 Task: Create a rule from the Routing list, Task moved to a section -> Set Priority in the project BitBoost , set the section as To-Do and set the priority of the task as  High
Action: Mouse moved to (562, 366)
Screenshot: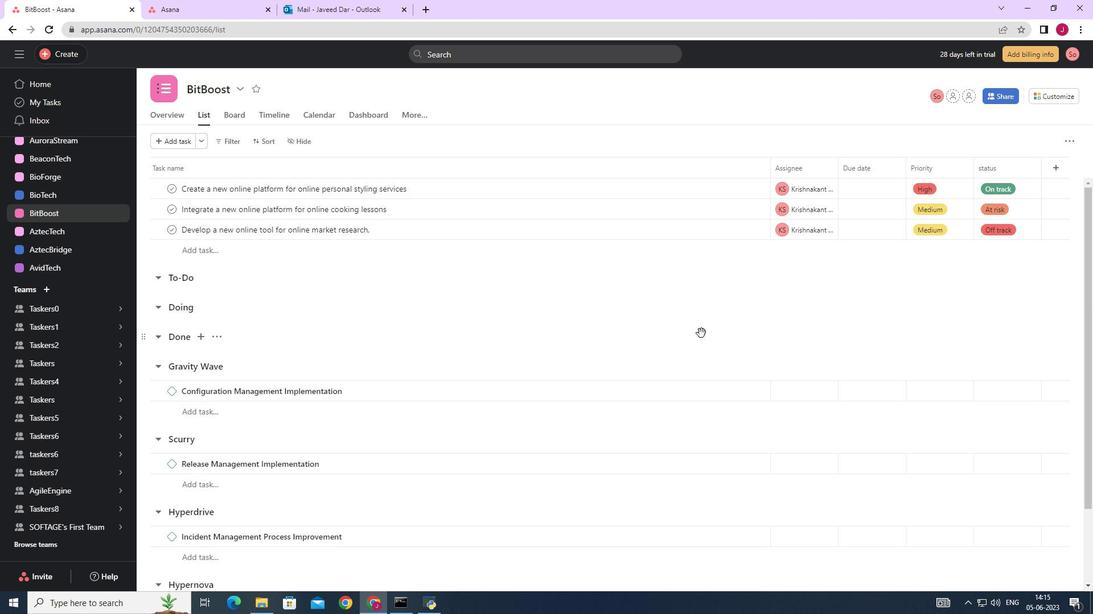 
Action: Mouse scrolled (562, 367) with delta (0, 0)
Screenshot: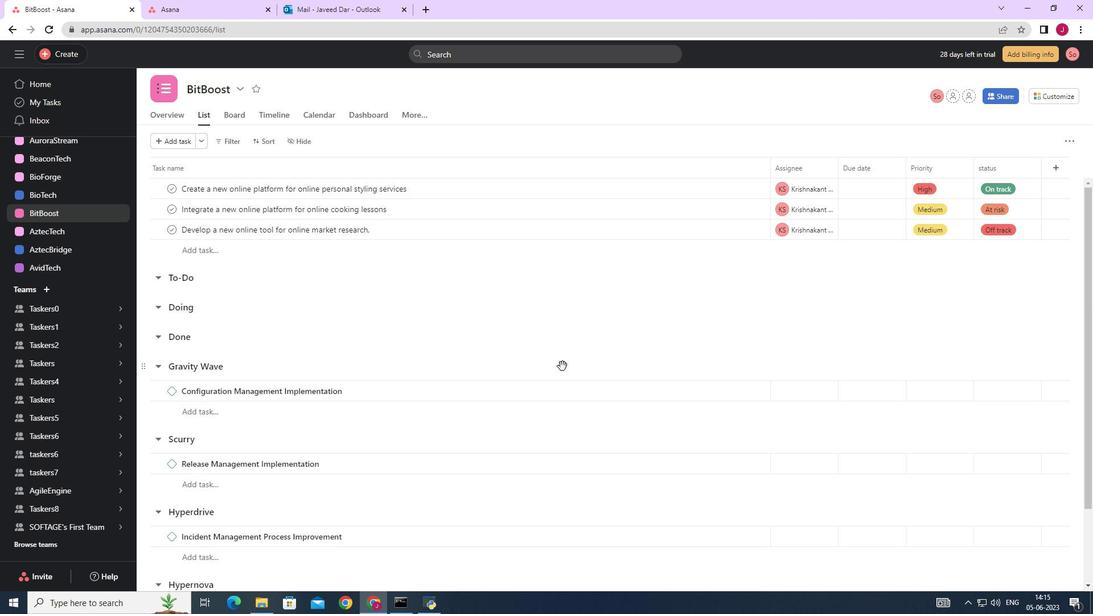
Action: Mouse scrolled (562, 367) with delta (0, 0)
Screenshot: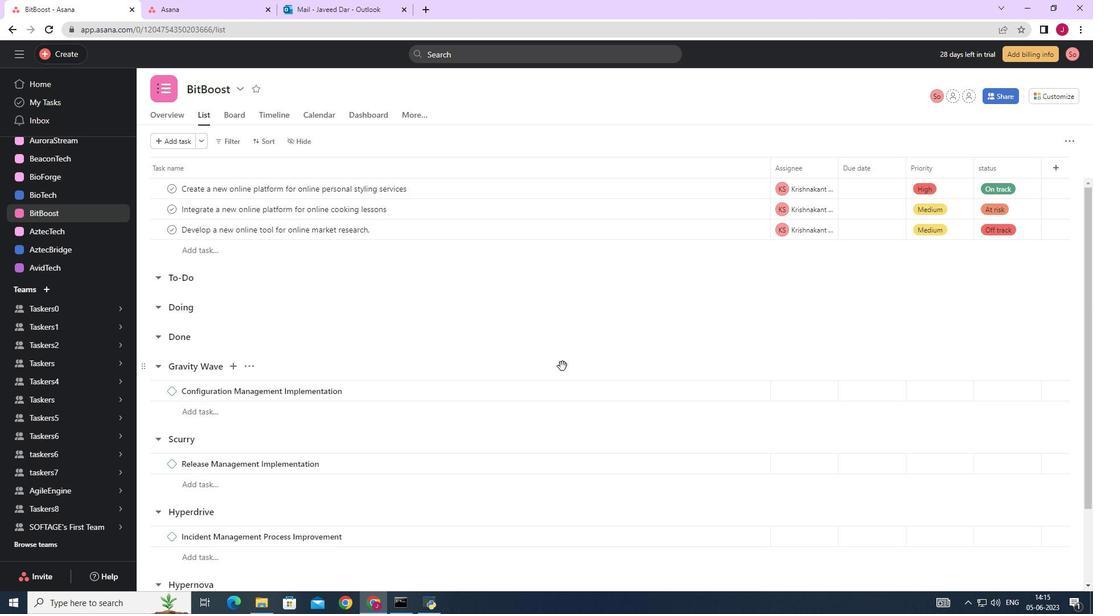 
Action: Mouse scrolled (562, 367) with delta (0, 0)
Screenshot: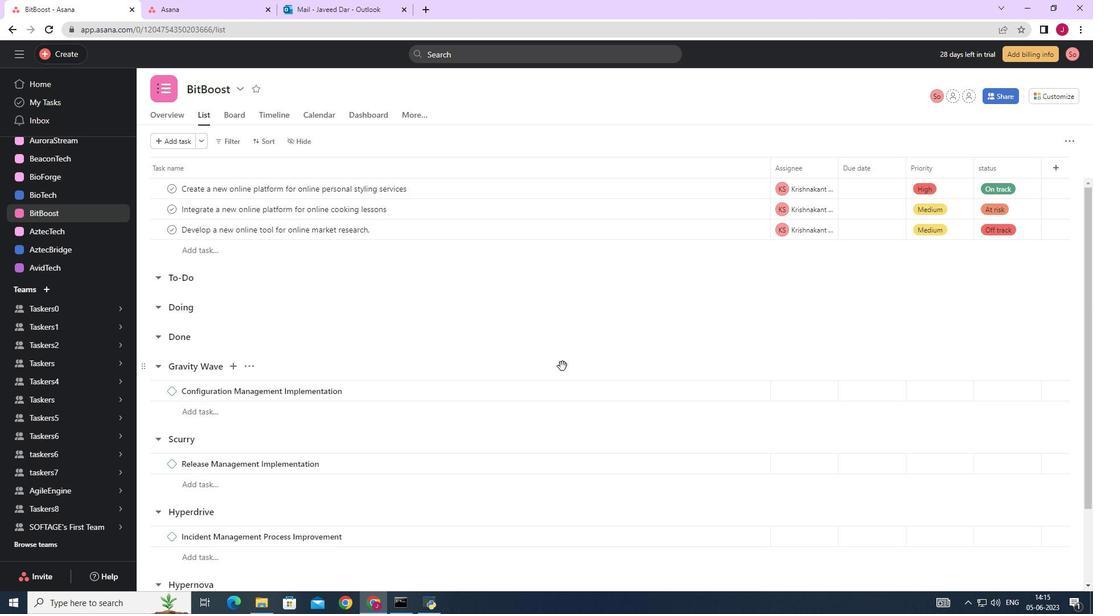 
Action: Mouse moved to (1066, 96)
Screenshot: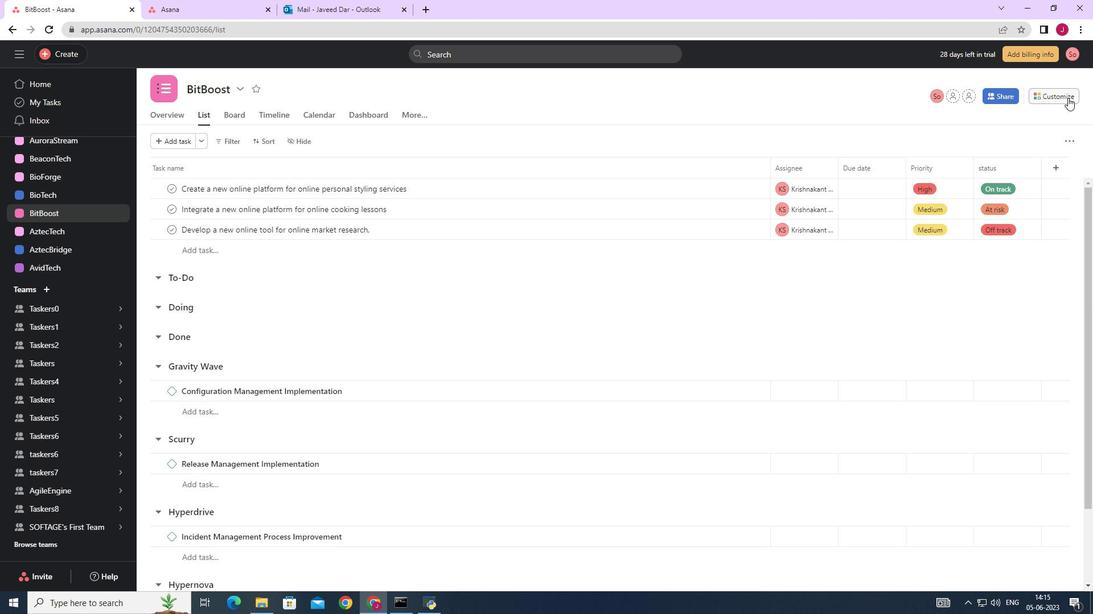 
Action: Mouse pressed left at (1066, 96)
Screenshot: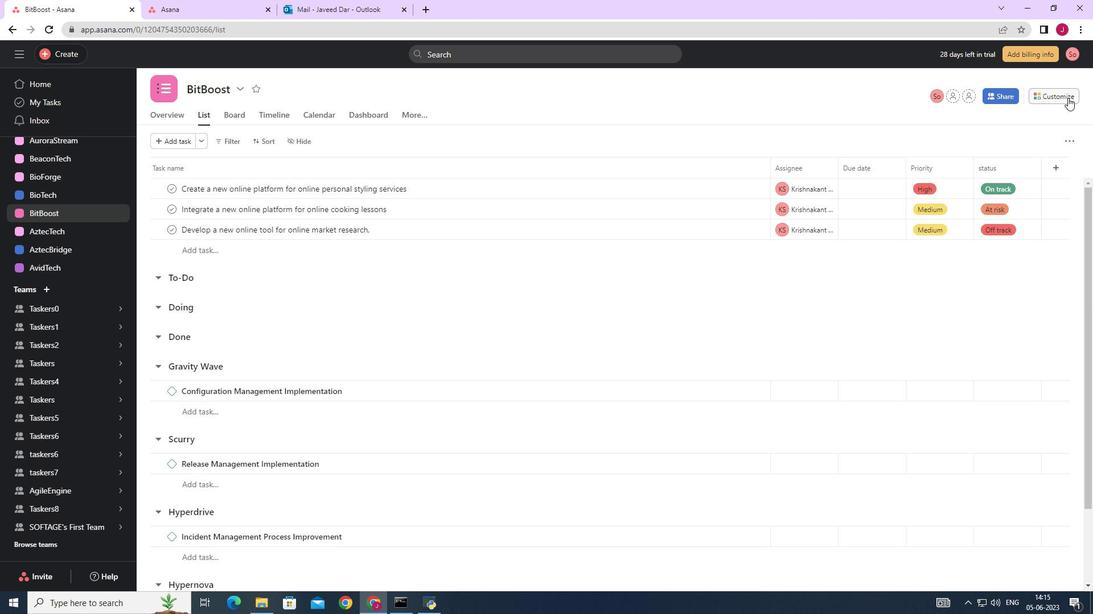 
Action: Mouse moved to (855, 247)
Screenshot: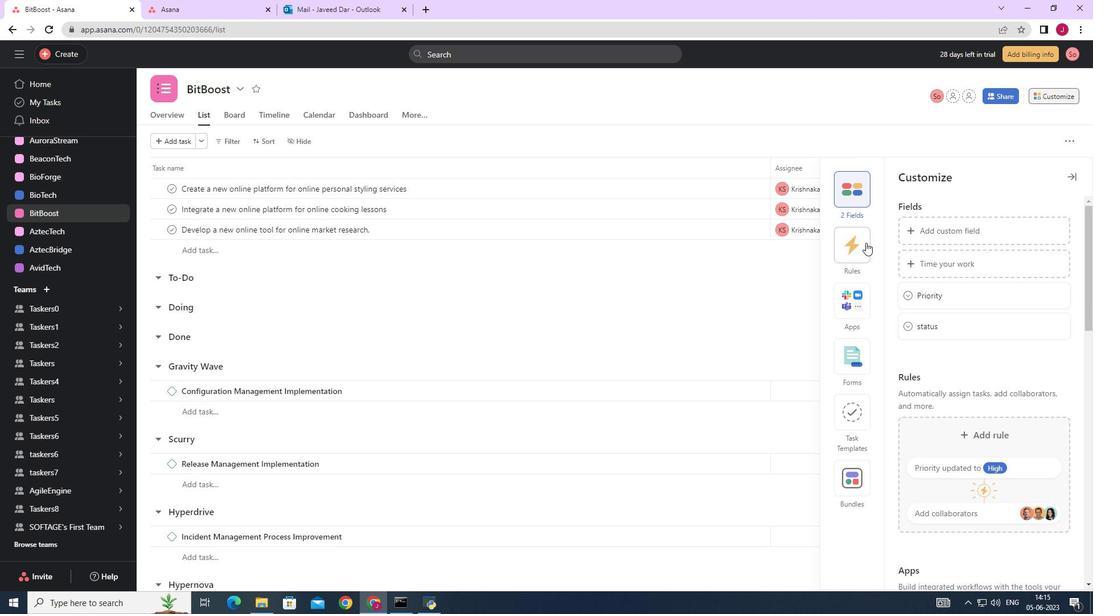 
Action: Mouse pressed left at (855, 247)
Screenshot: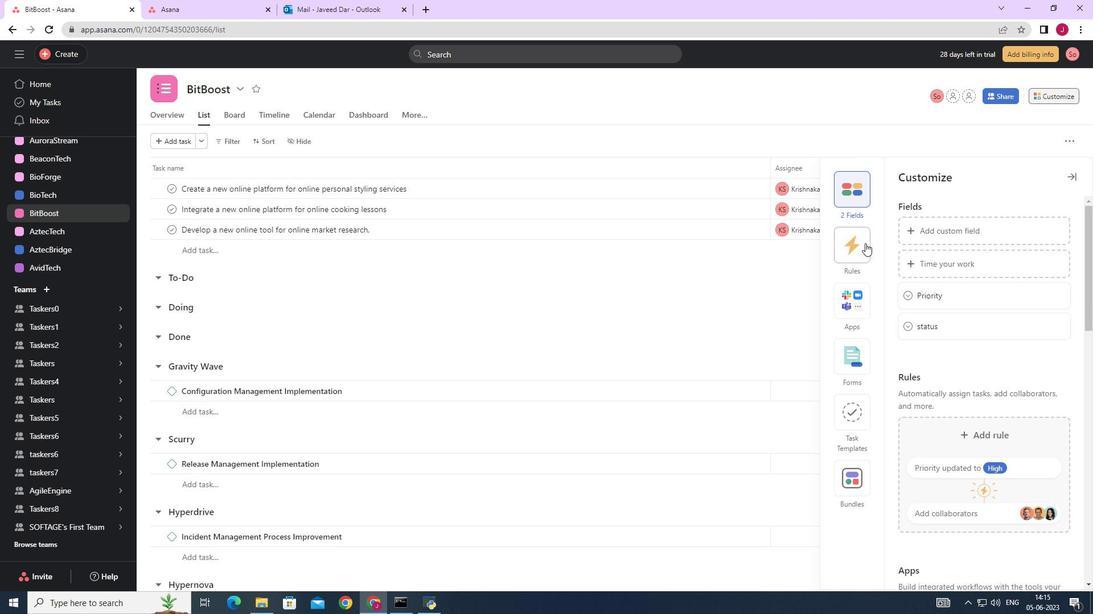 
Action: Mouse moved to (941, 257)
Screenshot: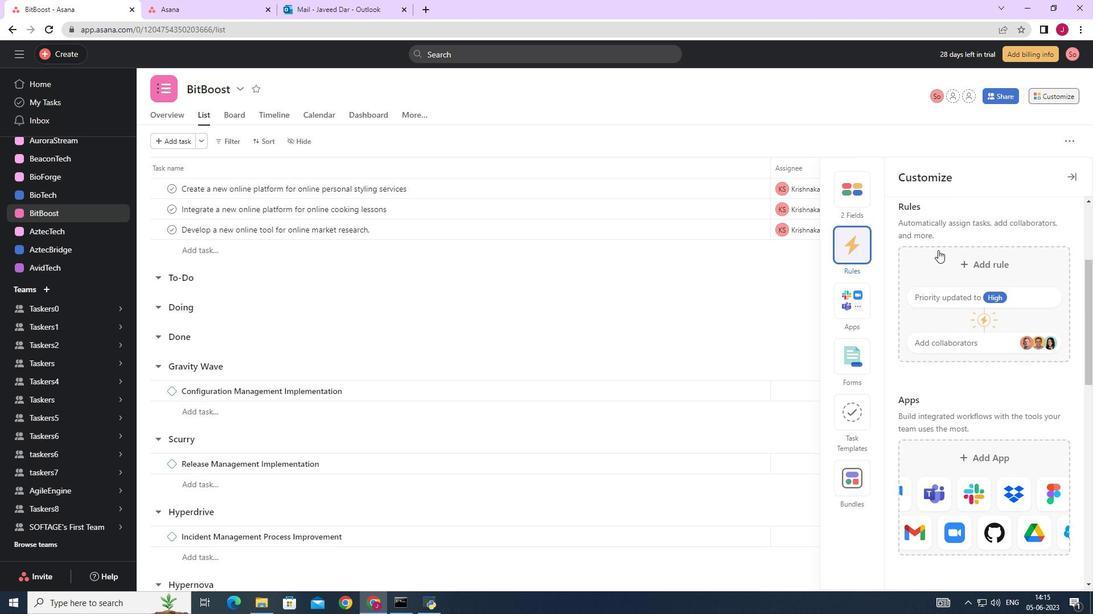 
Action: Mouse pressed left at (941, 257)
Screenshot: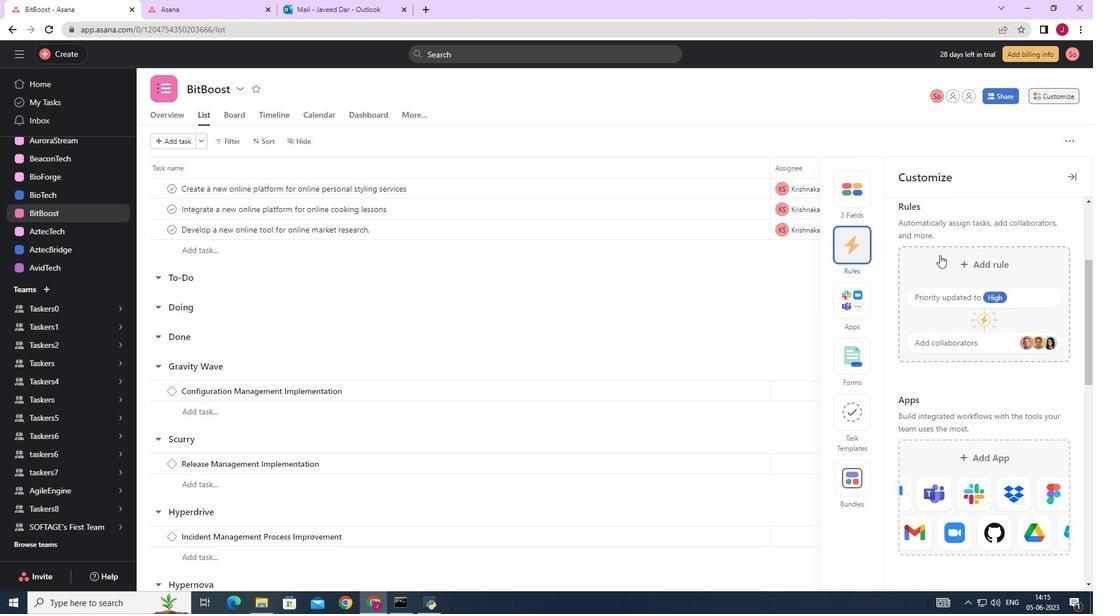 
Action: Mouse moved to (245, 149)
Screenshot: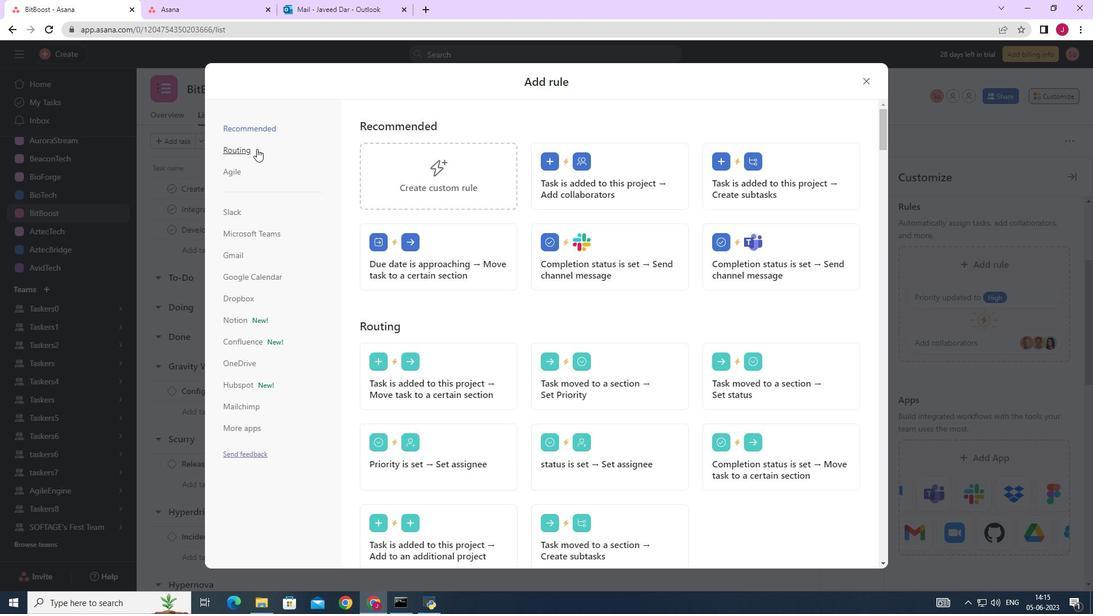 
Action: Mouse pressed left at (245, 149)
Screenshot: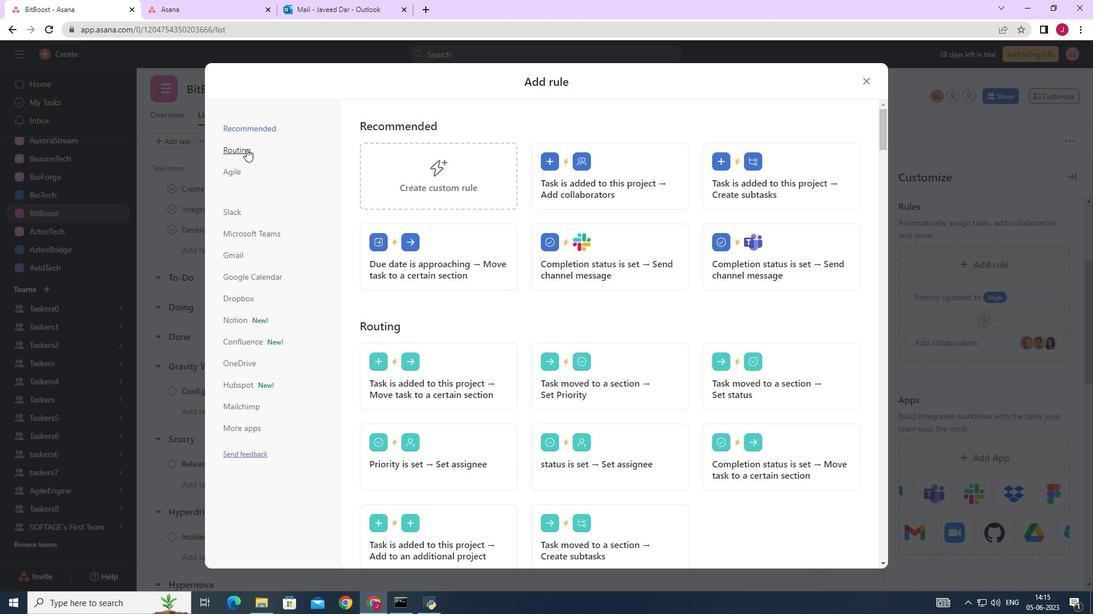 
Action: Mouse moved to (604, 184)
Screenshot: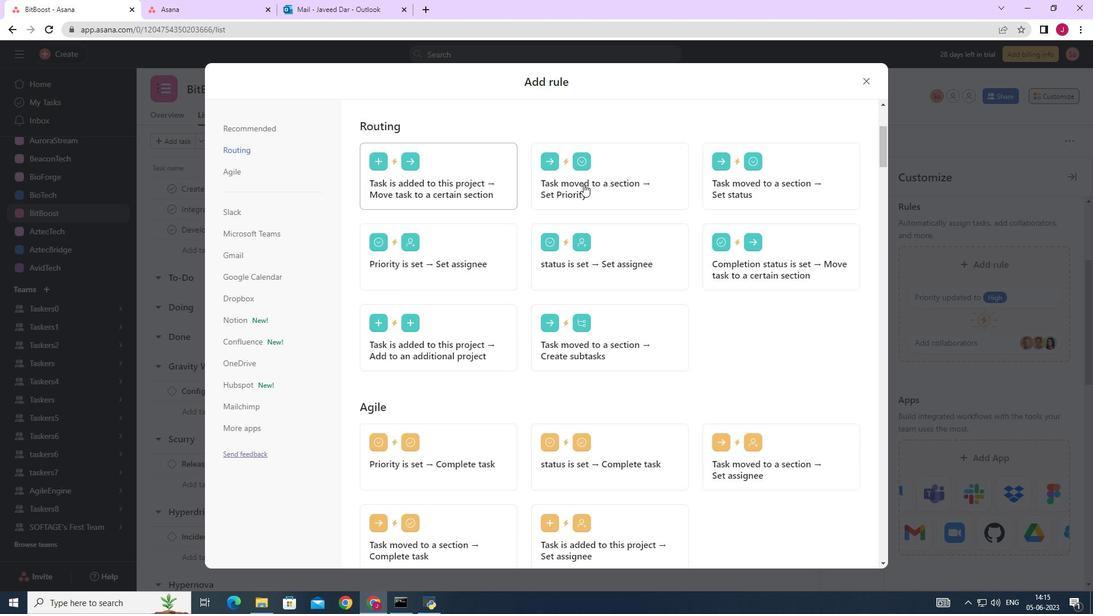 
Action: Mouse pressed left at (604, 184)
Screenshot: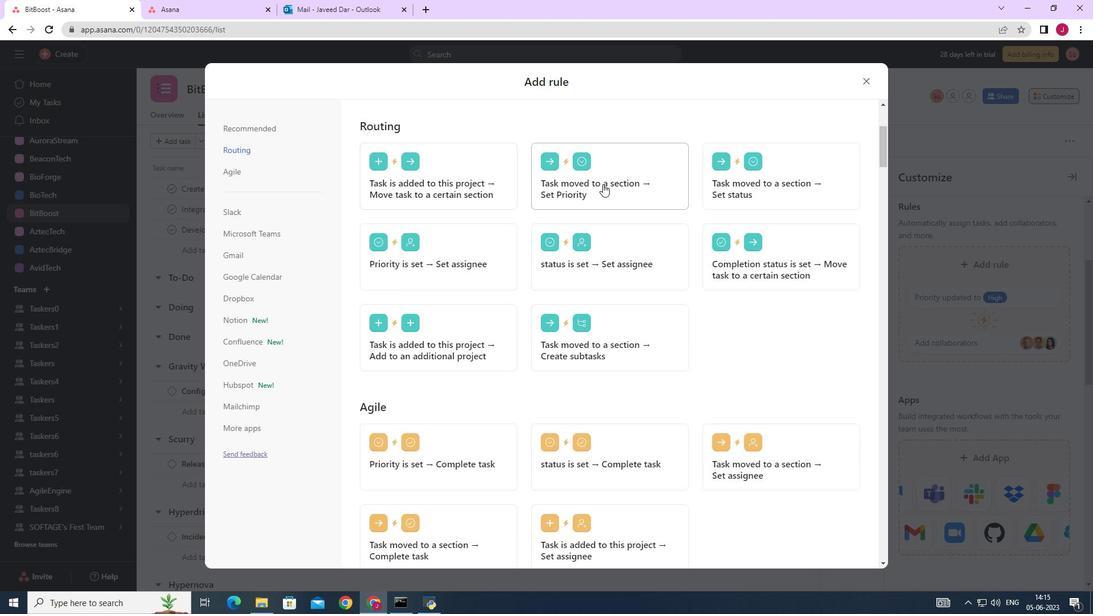 
Action: Mouse moved to (436, 310)
Screenshot: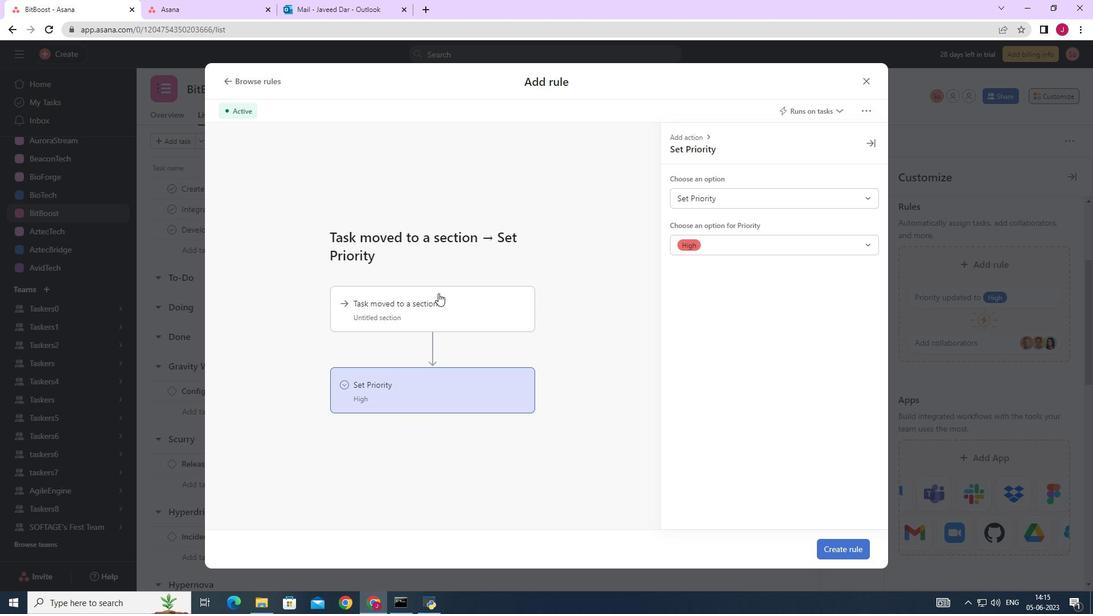 
Action: Mouse pressed left at (436, 310)
Screenshot: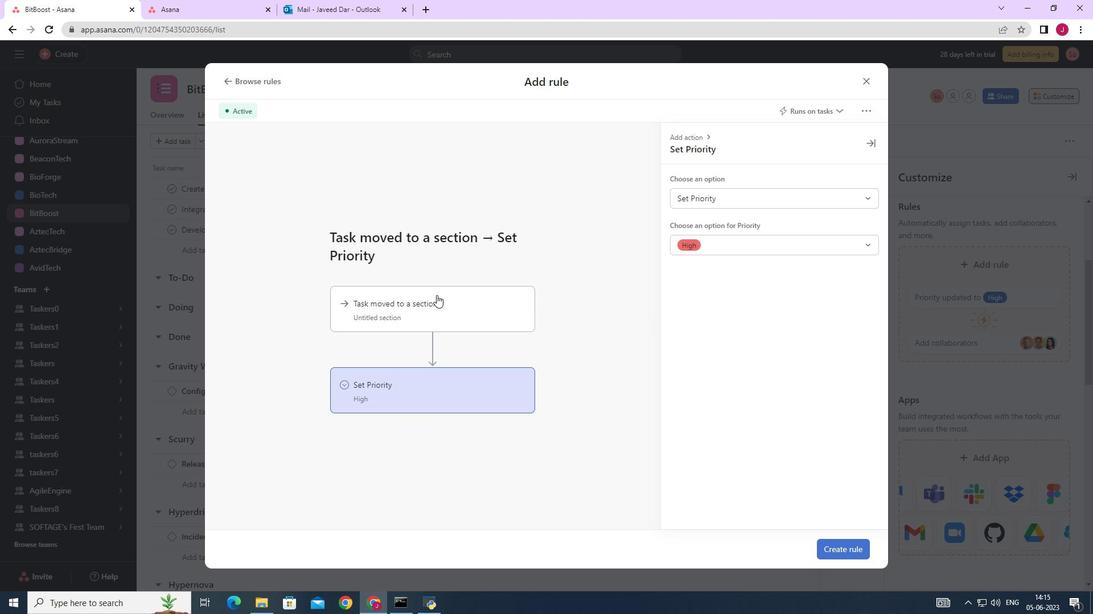 
Action: Mouse moved to (698, 202)
Screenshot: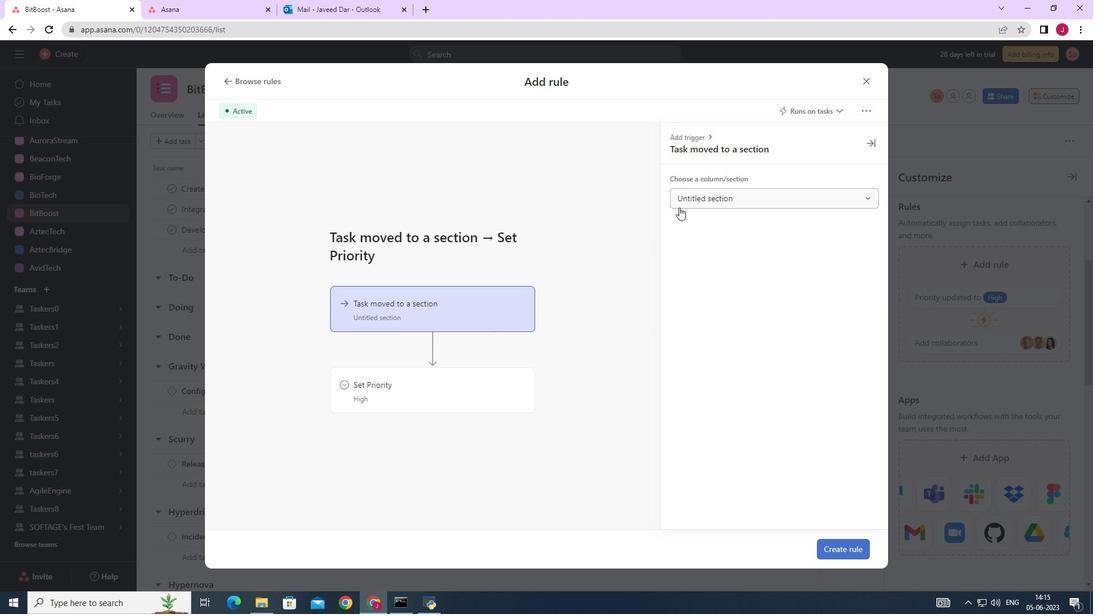 
Action: Mouse pressed left at (698, 202)
Screenshot: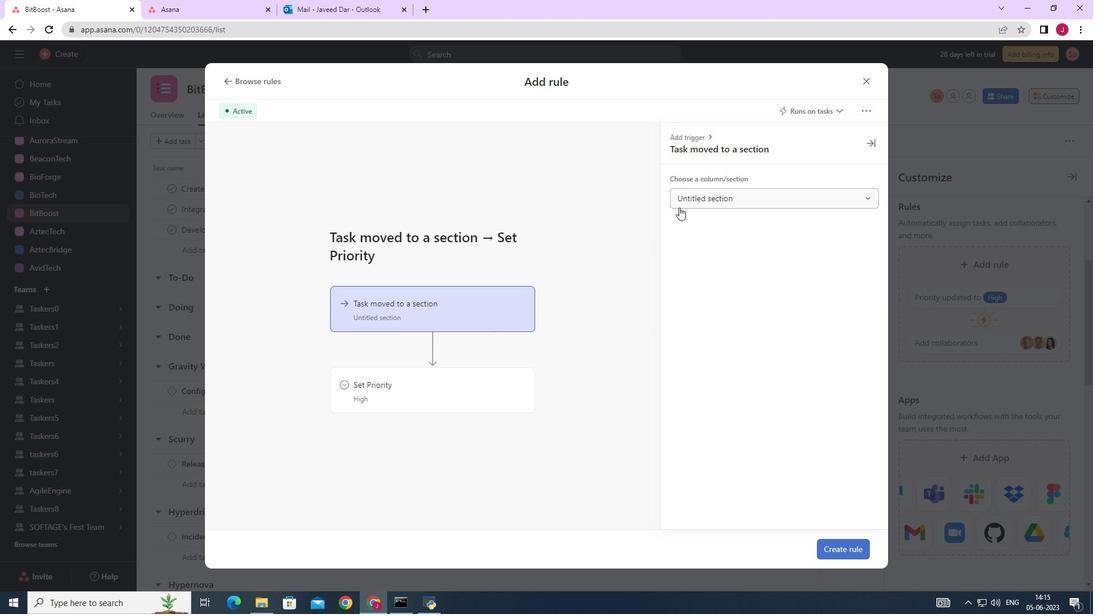 
Action: Mouse moved to (711, 244)
Screenshot: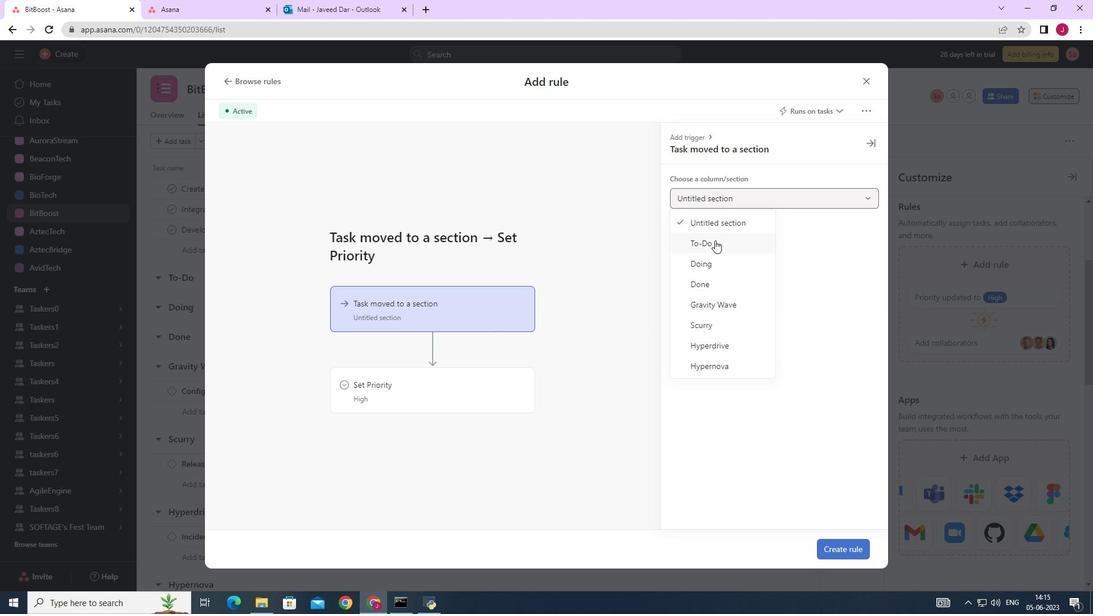 
Action: Mouse pressed left at (711, 244)
Screenshot: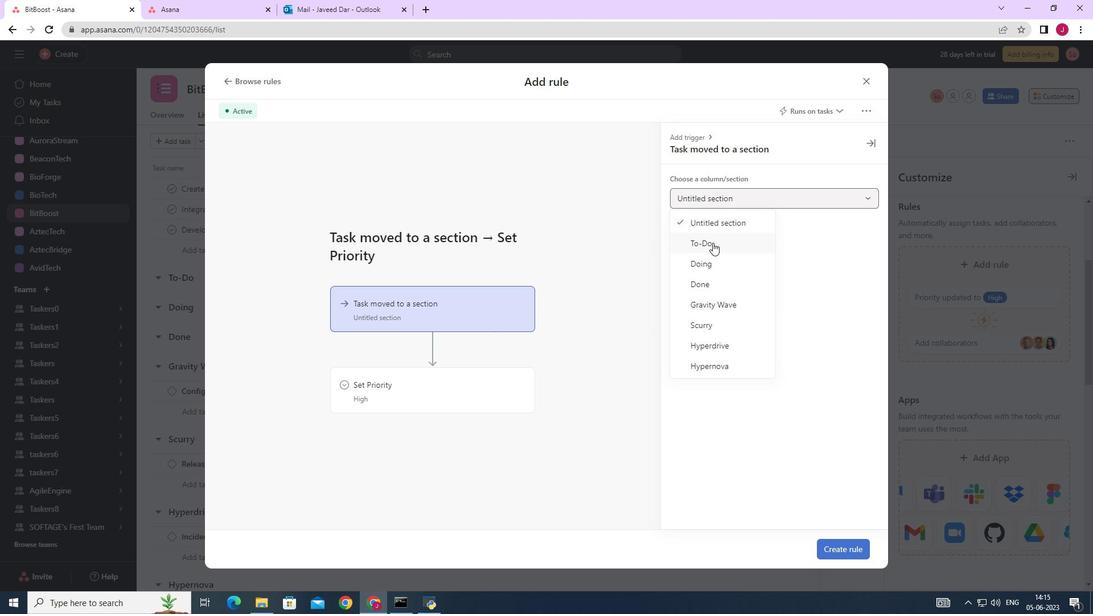
Action: Mouse moved to (403, 393)
Screenshot: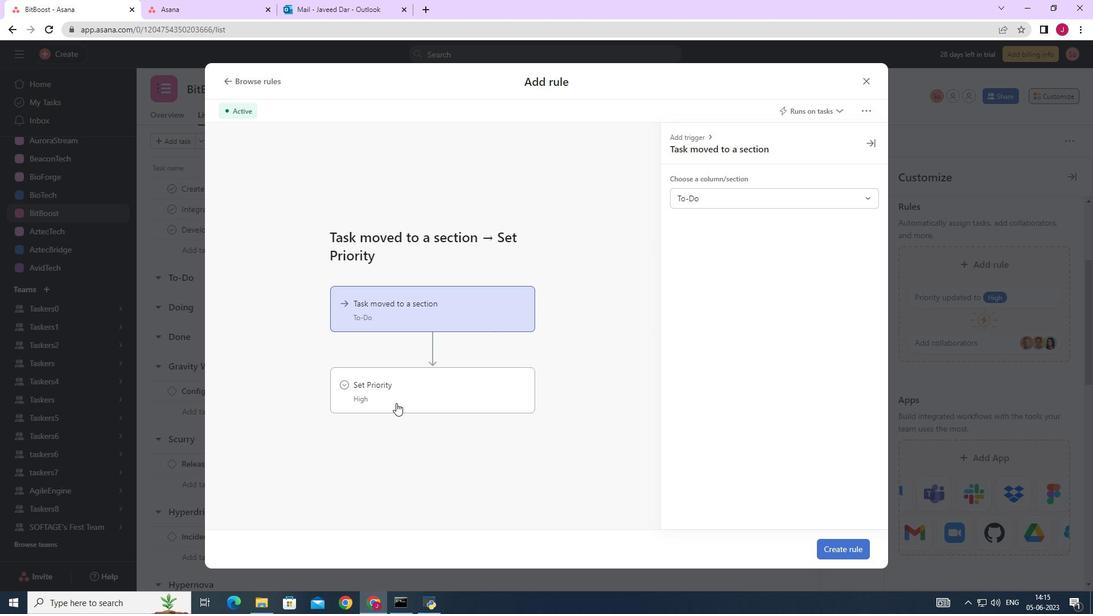 
Action: Mouse pressed left at (403, 393)
Screenshot: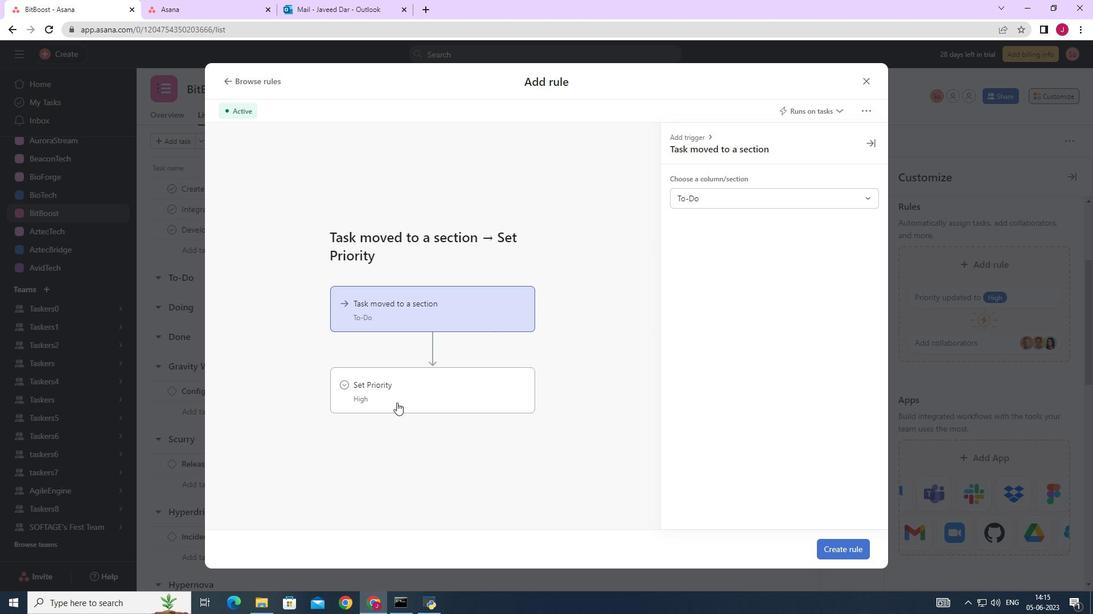
Action: Mouse moved to (850, 554)
Screenshot: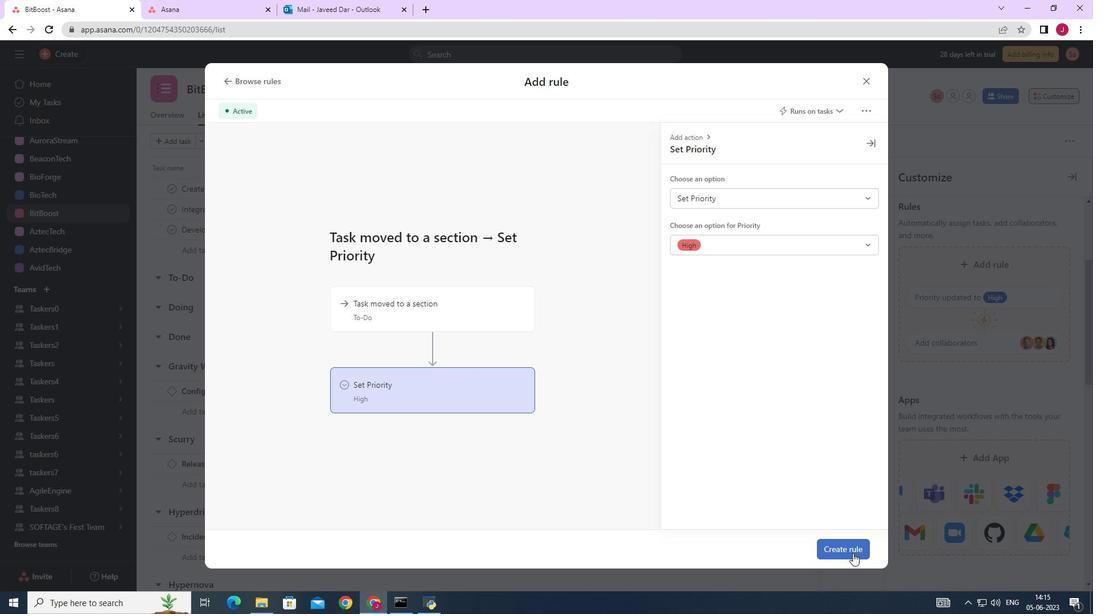 
Action: Mouse pressed left at (850, 554)
Screenshot: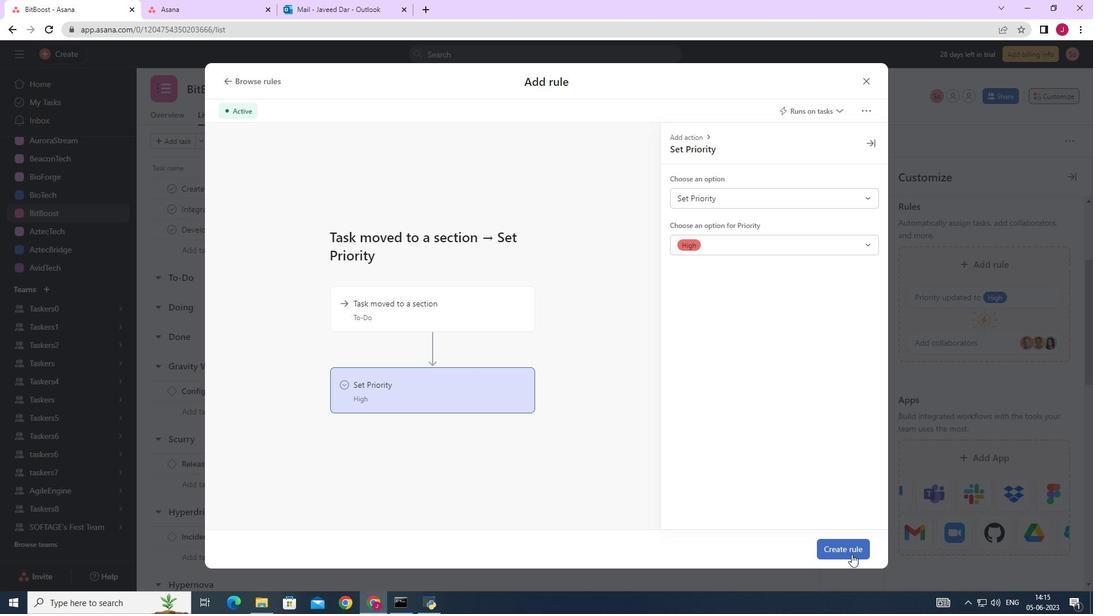 
Action: Mouse moved to (1073, 178)
Screenshot: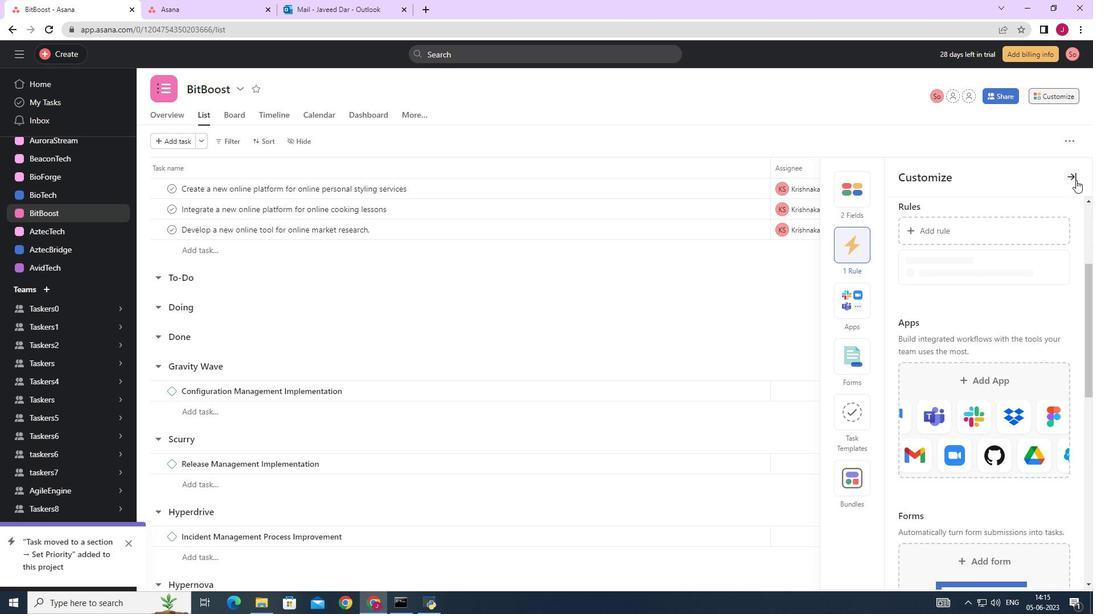
Action: Mouse pressed left at (1073, 178)
Screenshot: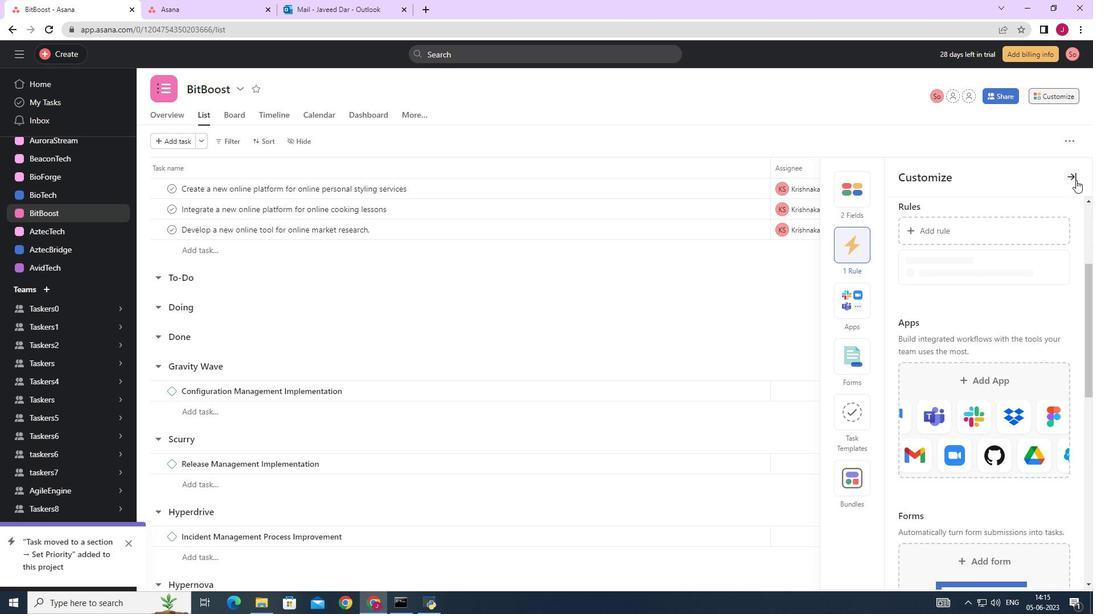 
Action: Mouse moved to (1068, 174)
Screenshot: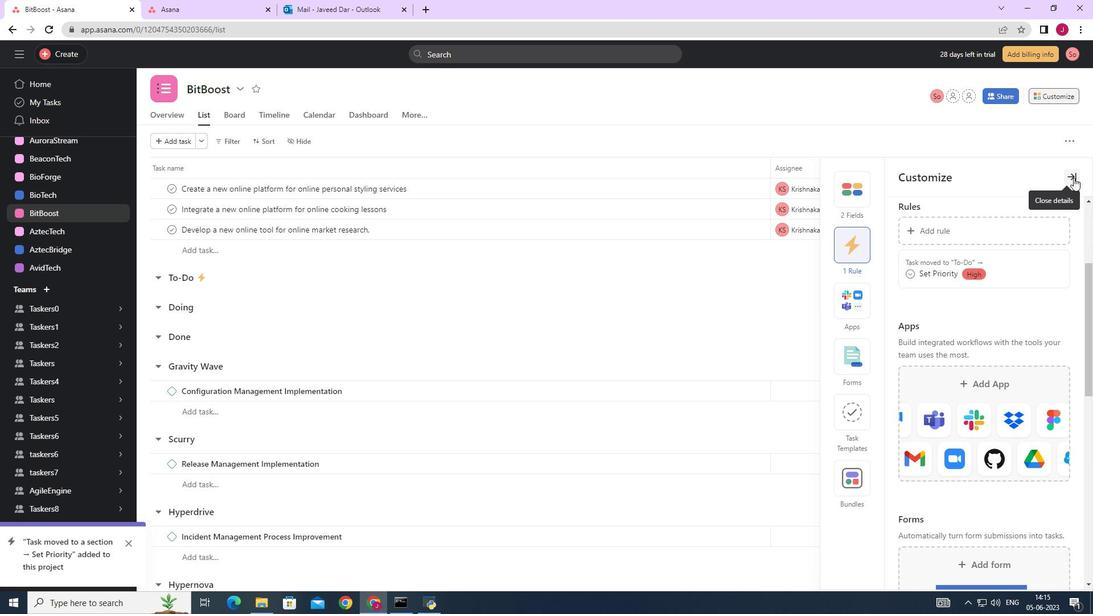 
